 Task: Forward email with the signature Carlos Perez with the subject 'Request for clarification' from softage.1@softage.net to 'softage.2@softage.net' with the message 'Could you please provide feedback on the latest version of the marketing plan?'
Action: Mouse moved to (992, 212)
Screenshot: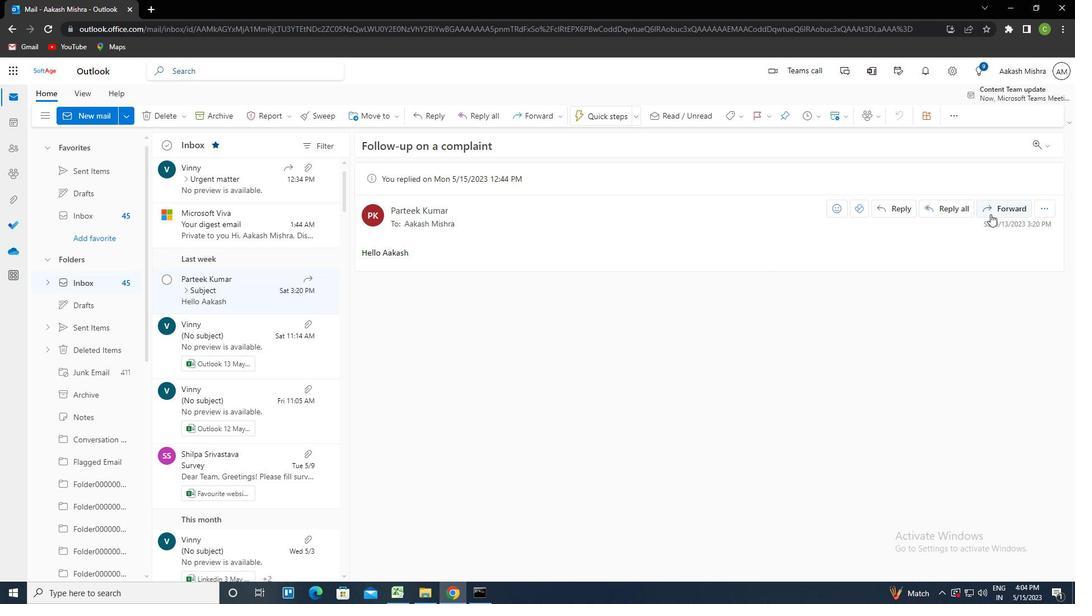 
Action: Mouse pressed left at (992, 212)
Screenshot: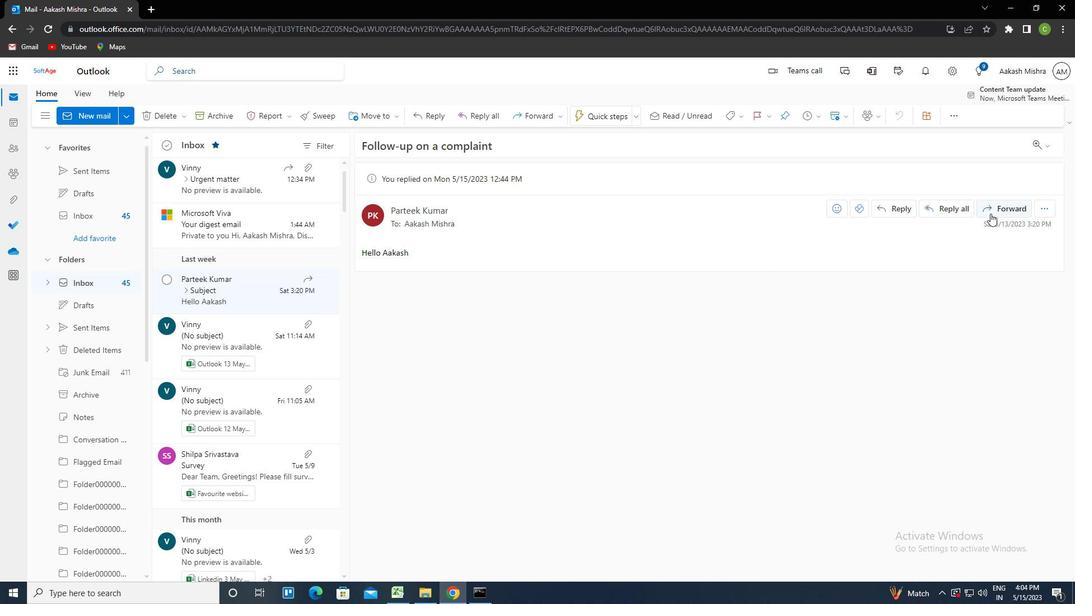 
Action: Mouse moved to (723, 118)
Screenshot: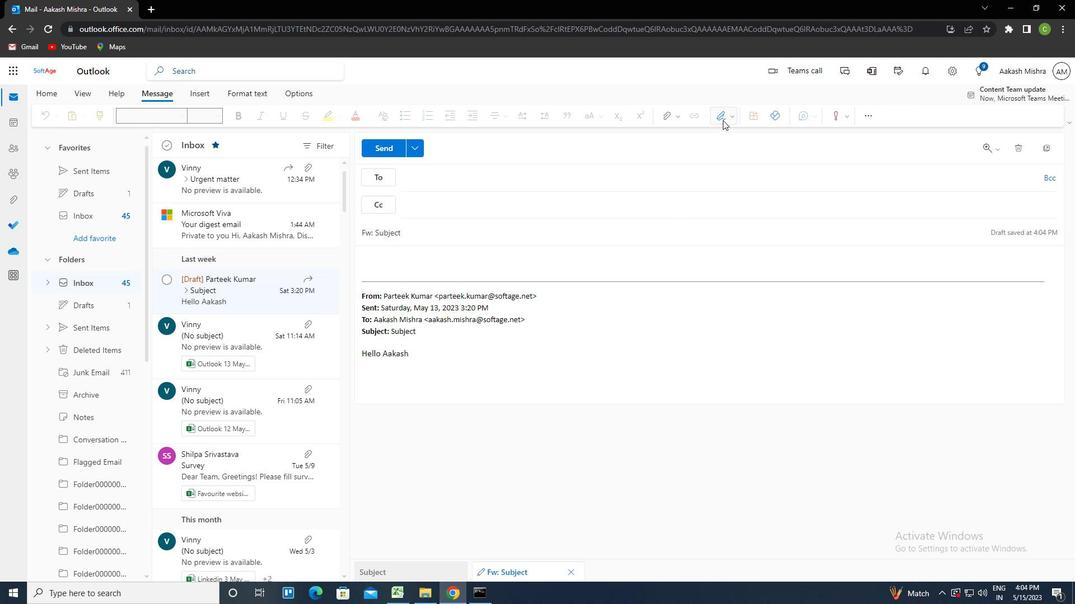 
Action: Mouse pressed left at (723, 118)
Screenshot: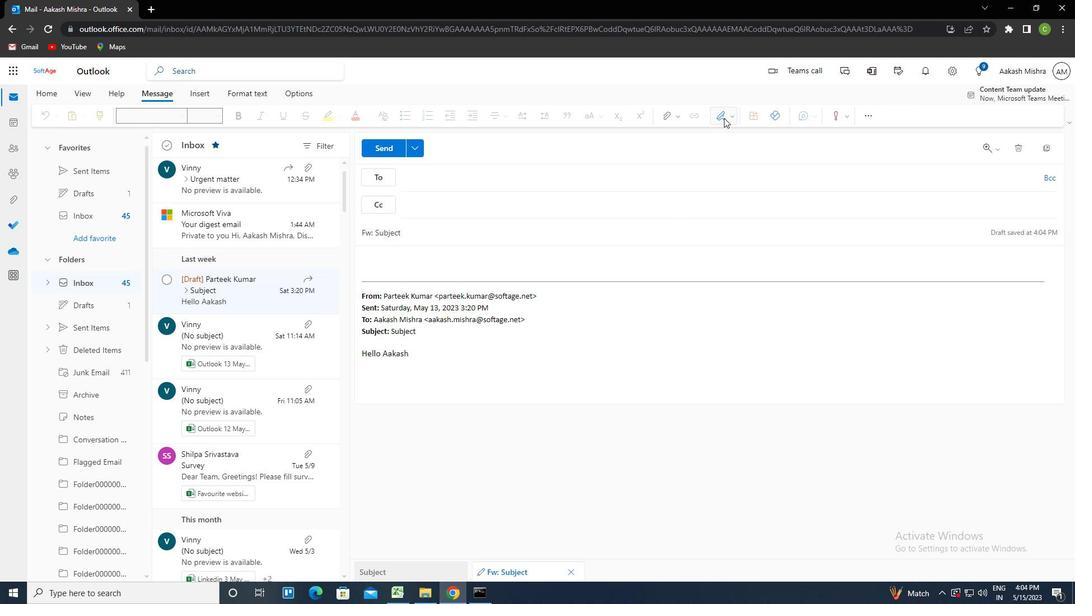
Action: Mouse moved to (708, 165)
Screenshot: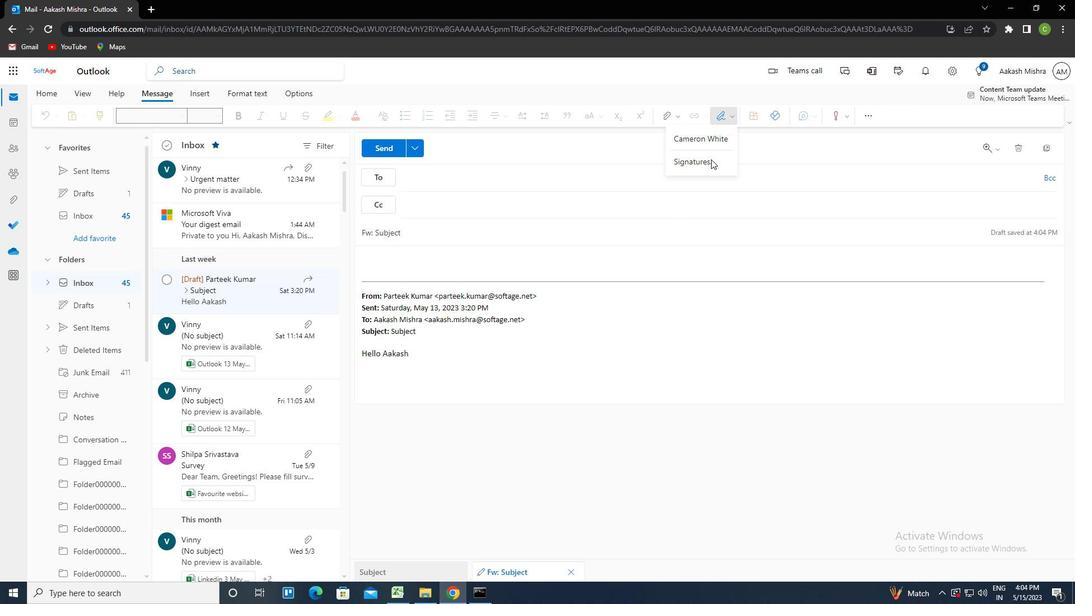 
Action: Mouse pressed left at (708, 165)
Screenshot: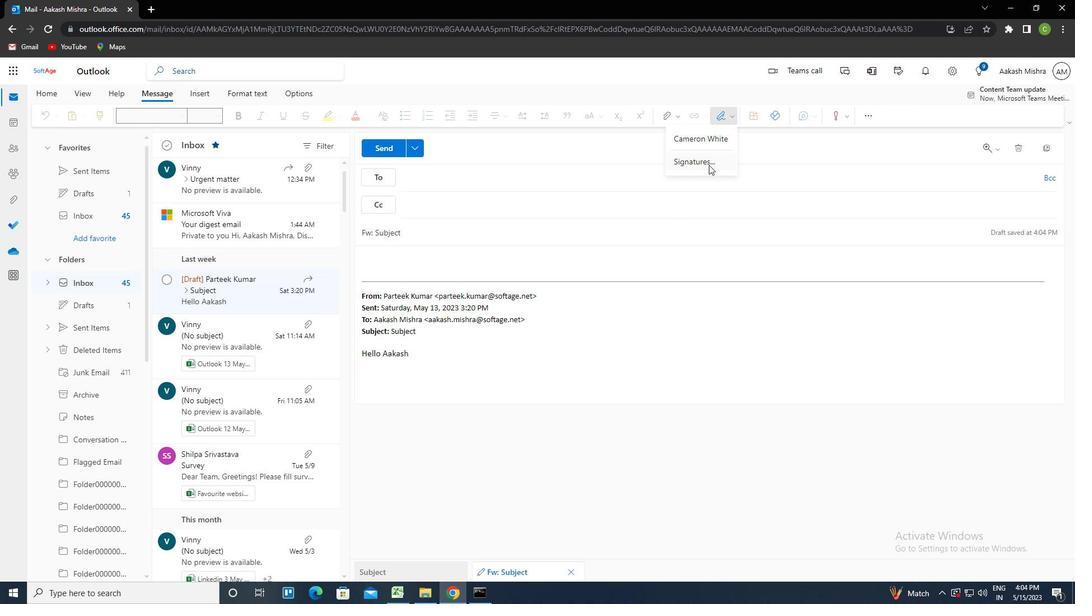 
Action: Mouse moved to (765, 207)
Screenshot: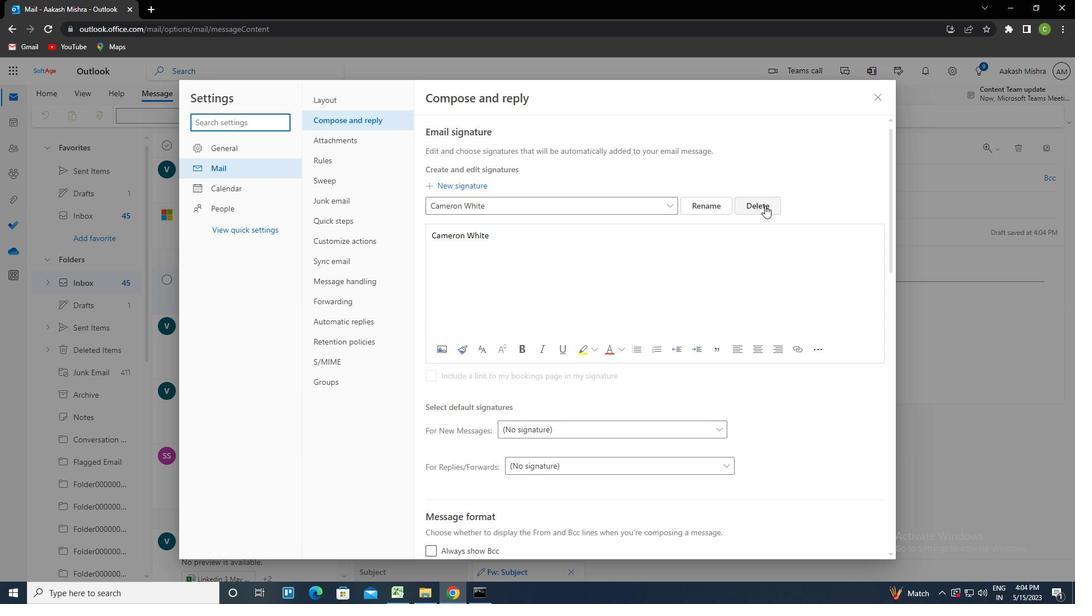 
Action: Mouse pressed left at (765, 207)
Screenshot: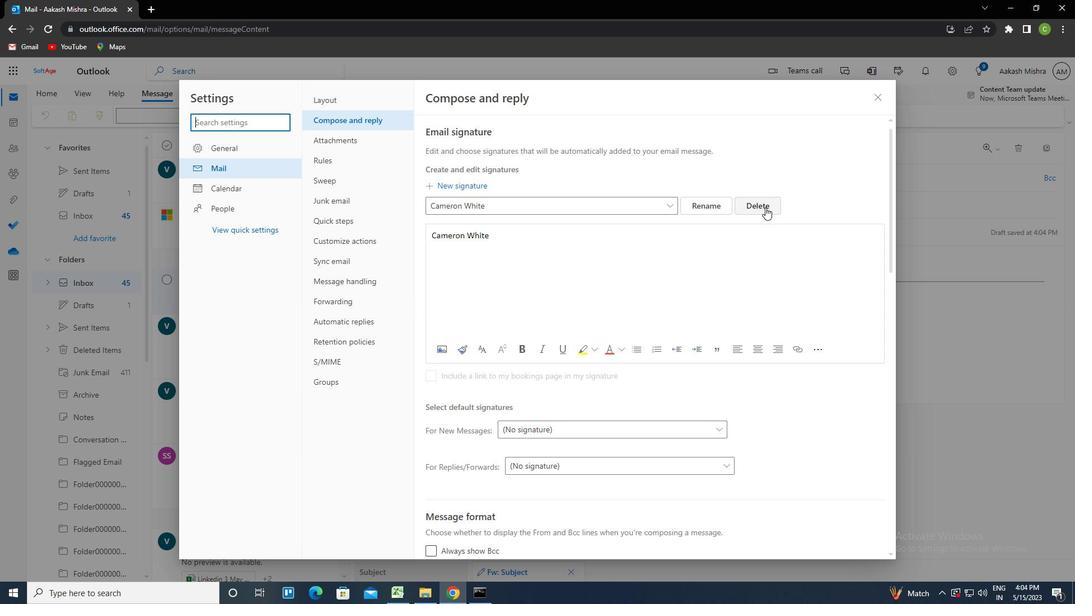 
Action: Mouse moved to (666, 212)
Screenshot: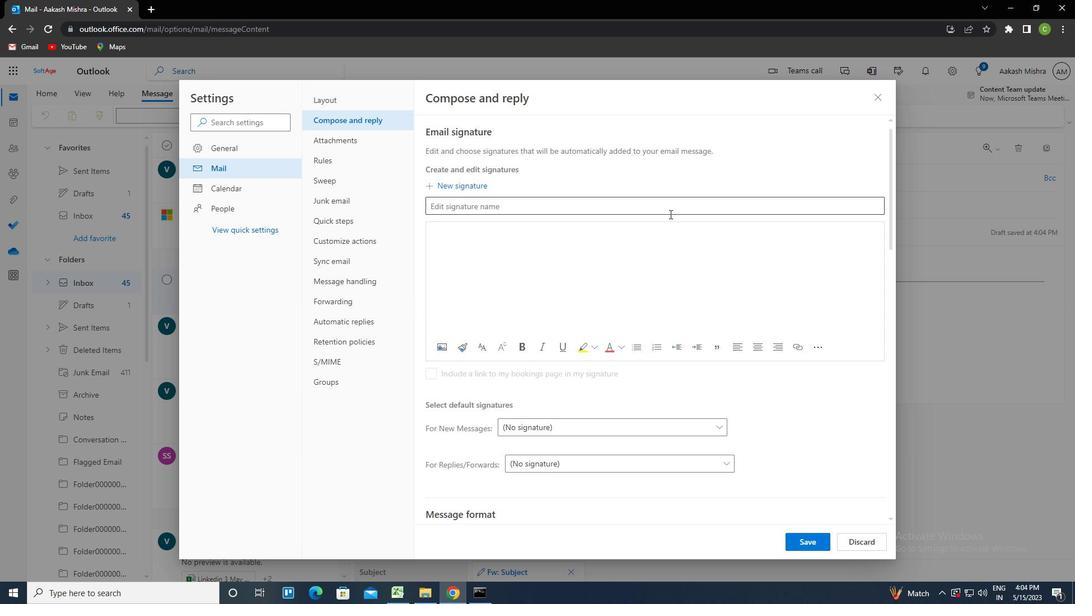 
Action: Mouse pressed left at (666, 212)
Screenshot: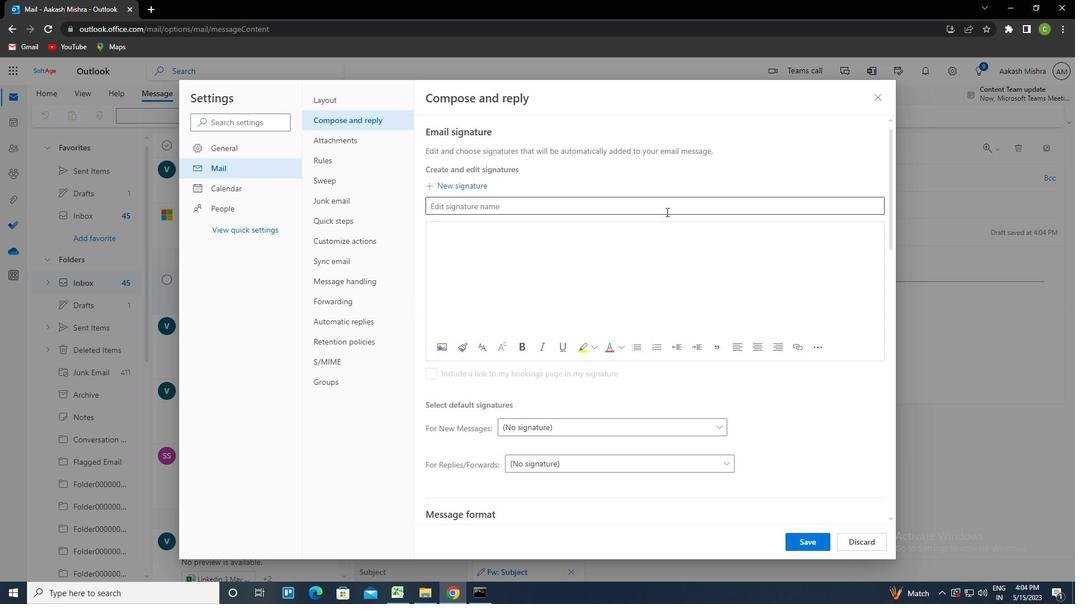 
Action: Key pressed <Key.caps_lock>c<Key.caps_lock>arlos<Key.space><Key.caps_lock>p<Key.caps_lock>erez<Key.tab><Key.caps_lock>c<Key.caps_lock>arloz<Key.space><Key.backspace><Key.backspace>s<Key.space><Key.caps_lock>p<Key.caps_lock>erez
Screenshot: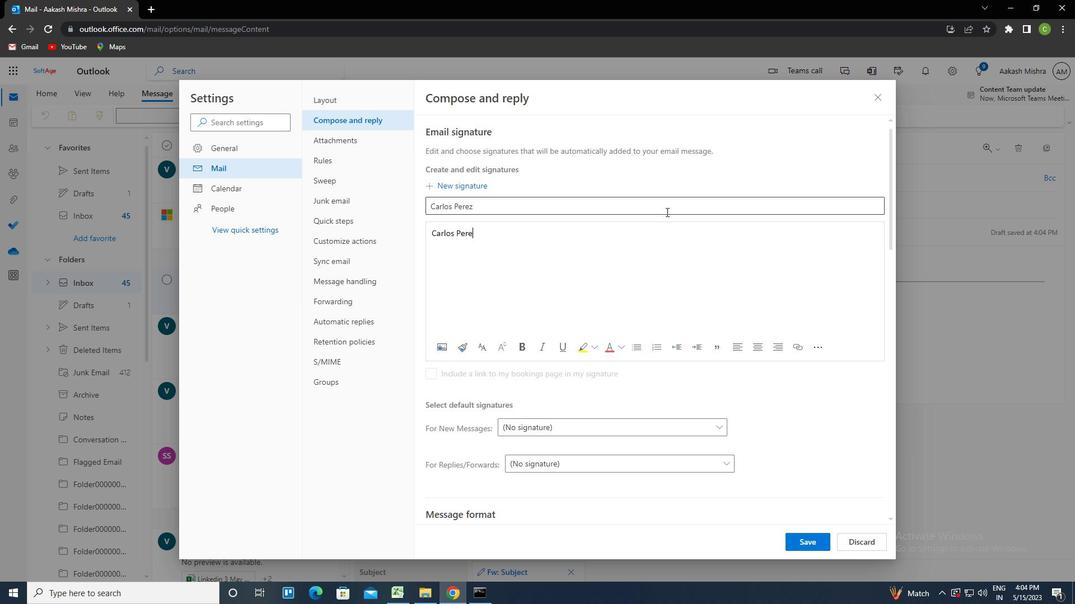 
Action: Mouse moved to (819, 543)
Screenshot: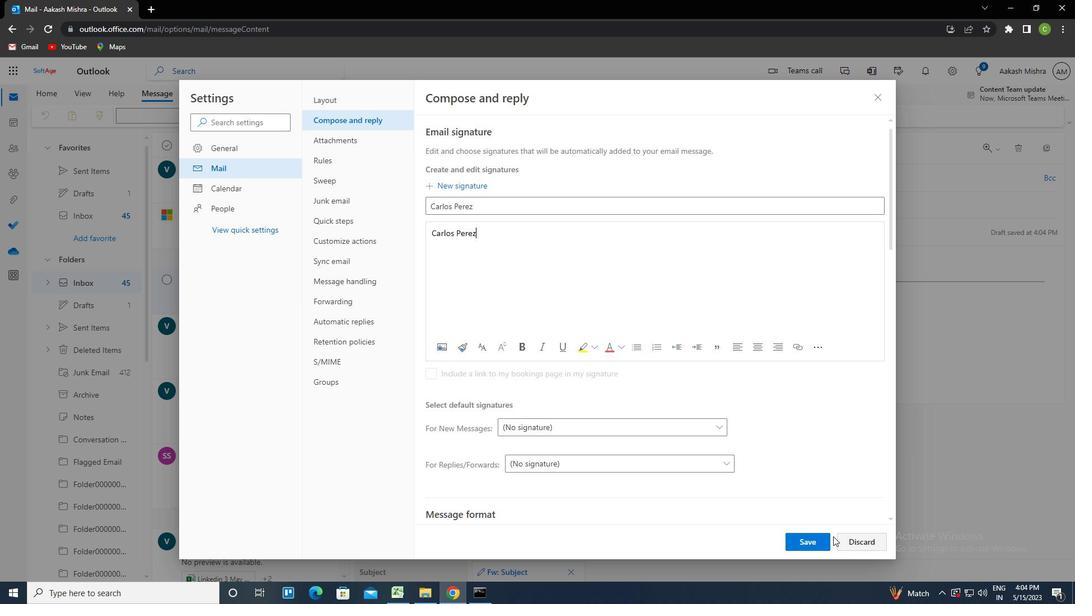
Action: Mouse pressed left at (819, 543)
Screenshot: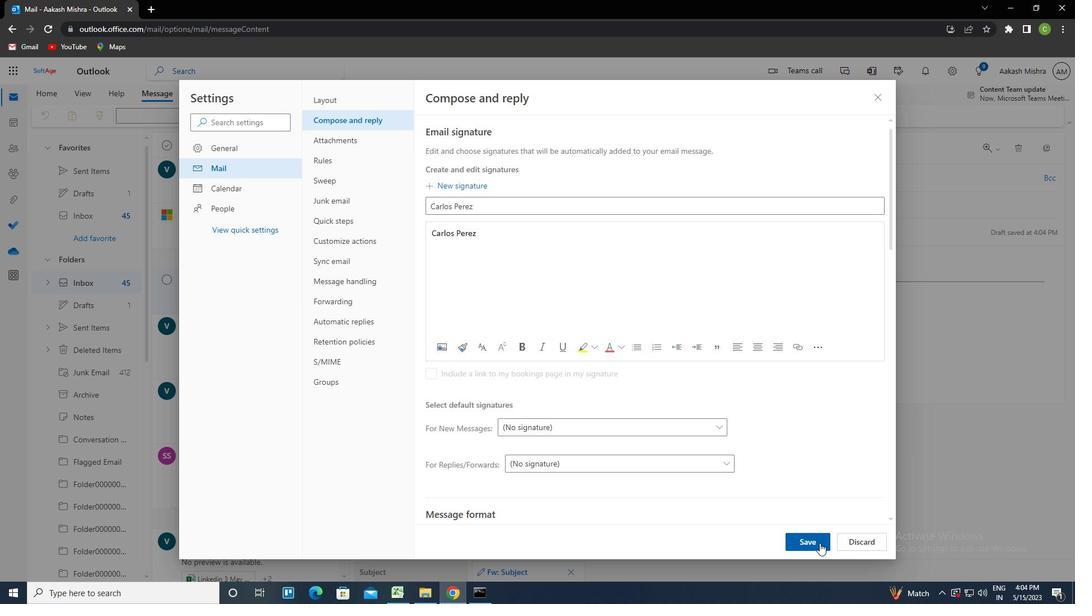 
Action: Mouse moved to (881, 100)
Screenshot: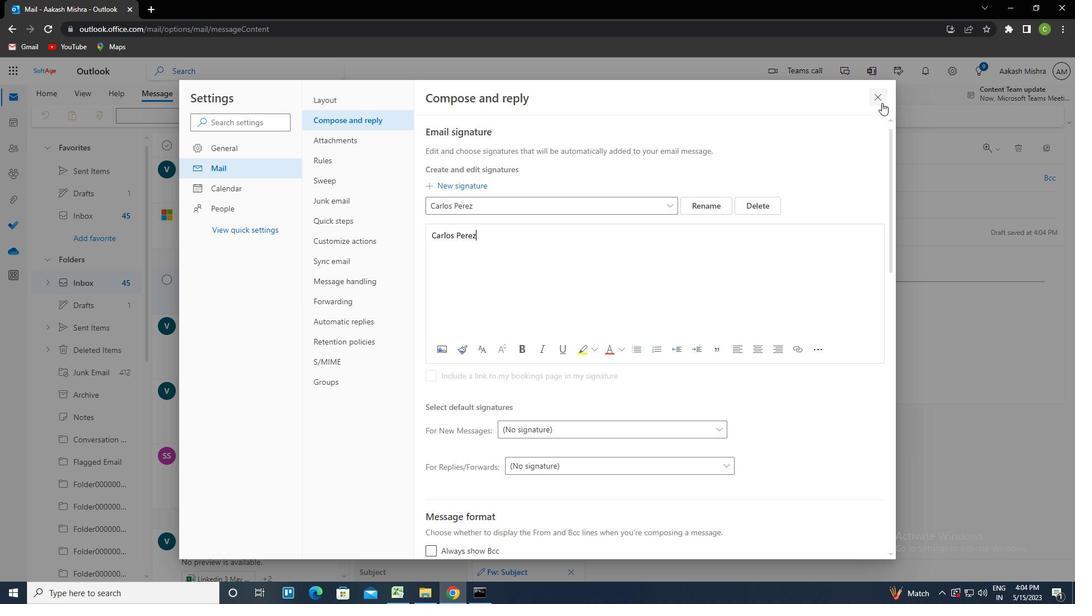 
Action: Mouse pressed left at (881, 100)
Screenshot: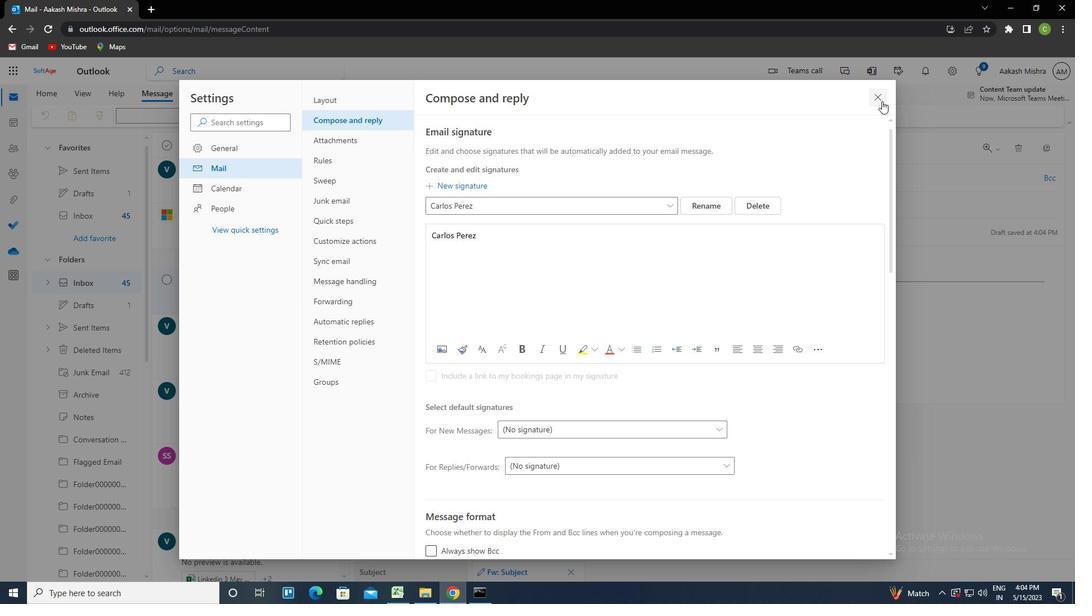 
Action: Mouse moved to (723, 118)
Screenshot: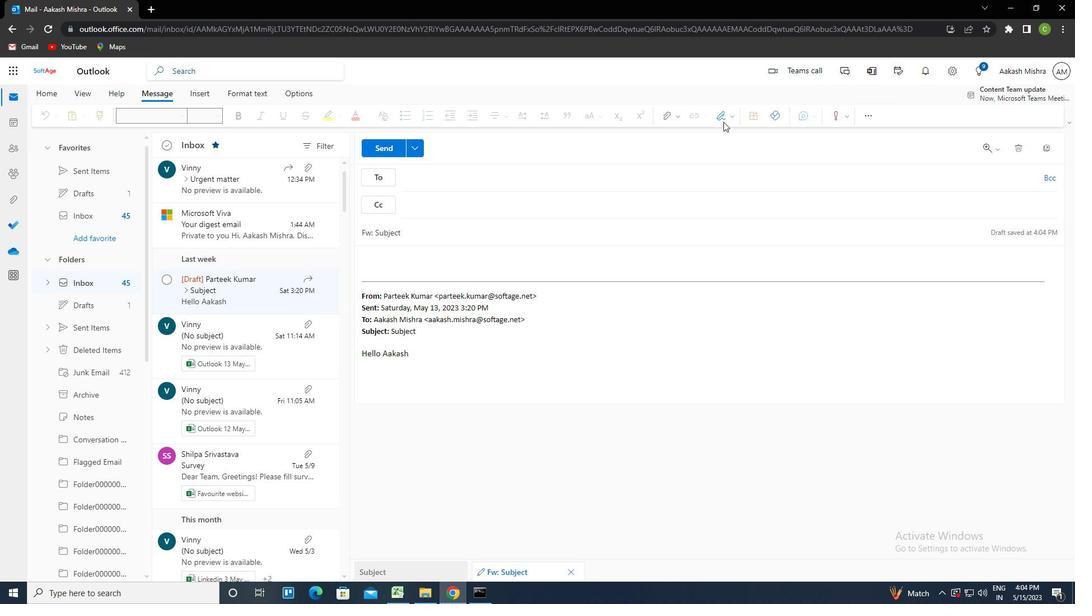 
Action: Mouse pressed left at (723, 118)
Screenshot: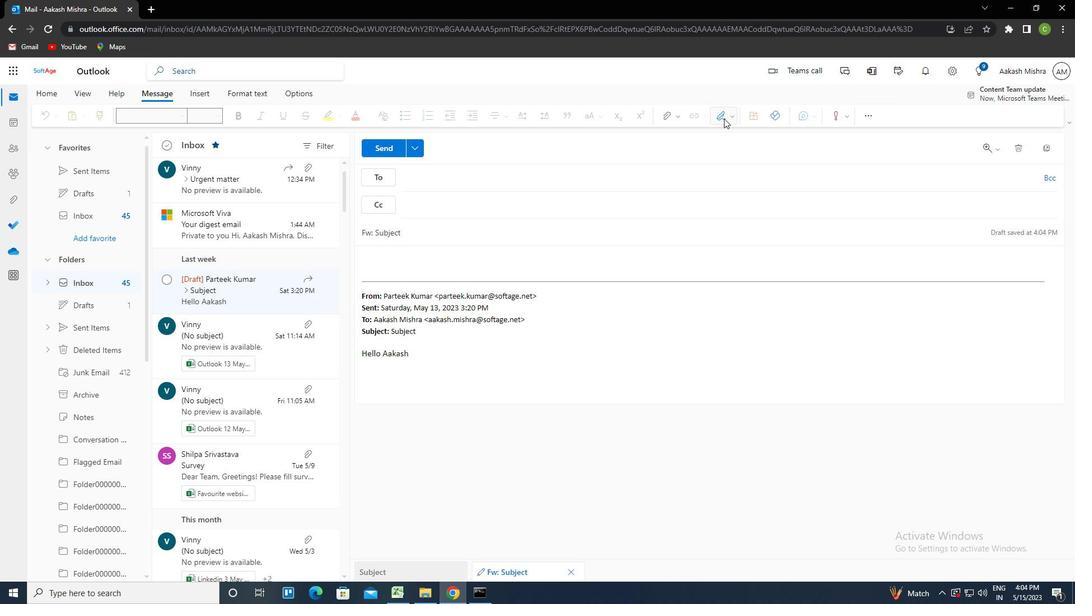 
Action: Mouse moved to (708, 142)
Screenshot: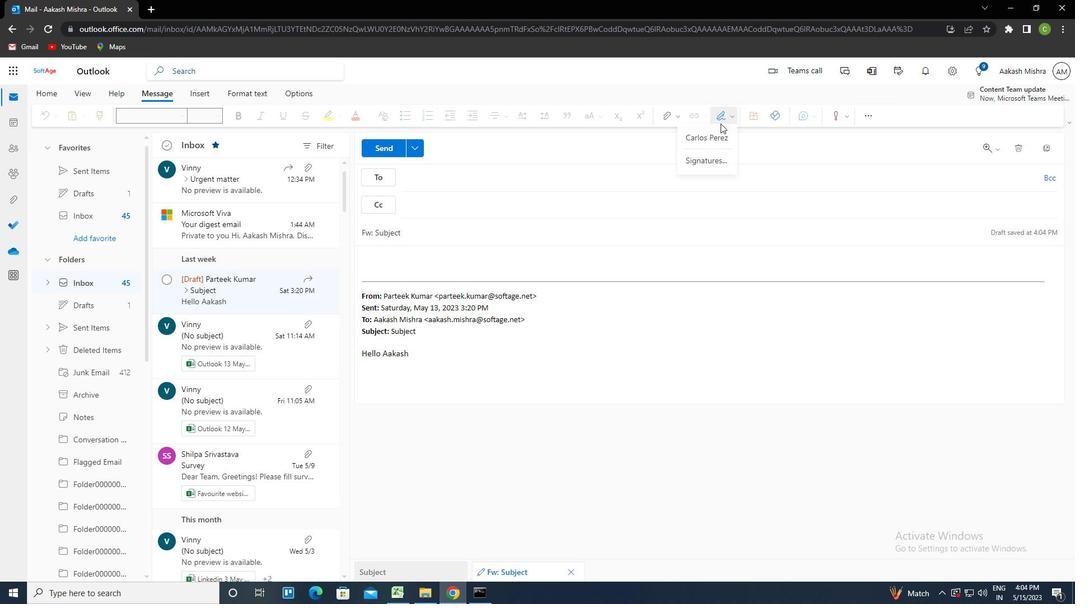 
Action: Mouse pressed left at (708, 142)
Screenshot: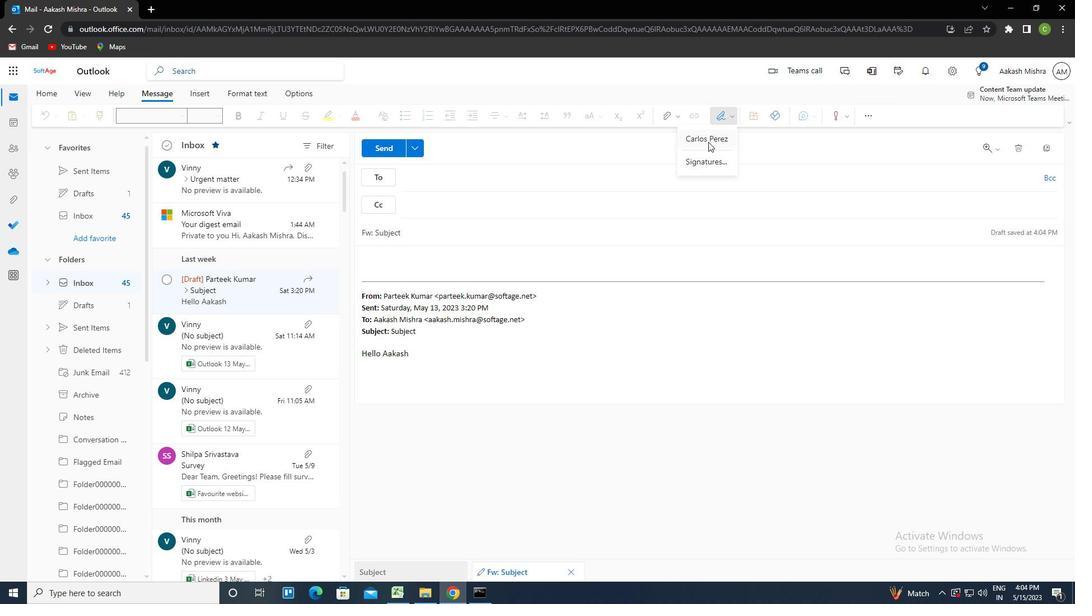
Action: Mouse moved to (446, 234)
Screenshot: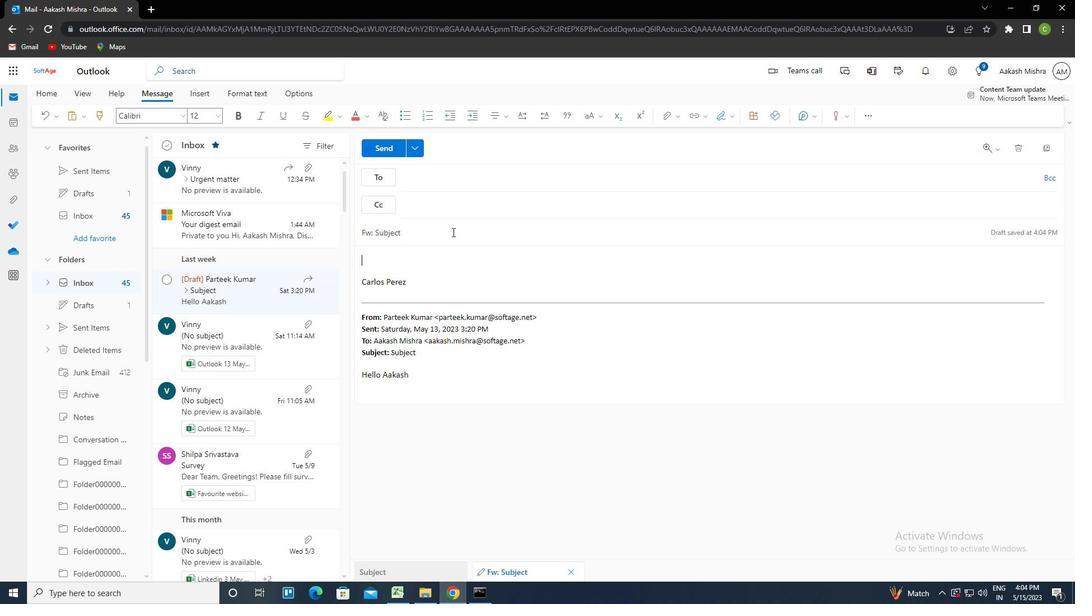 
Action: Mouse pressed left at (446, 234)
Screenshot: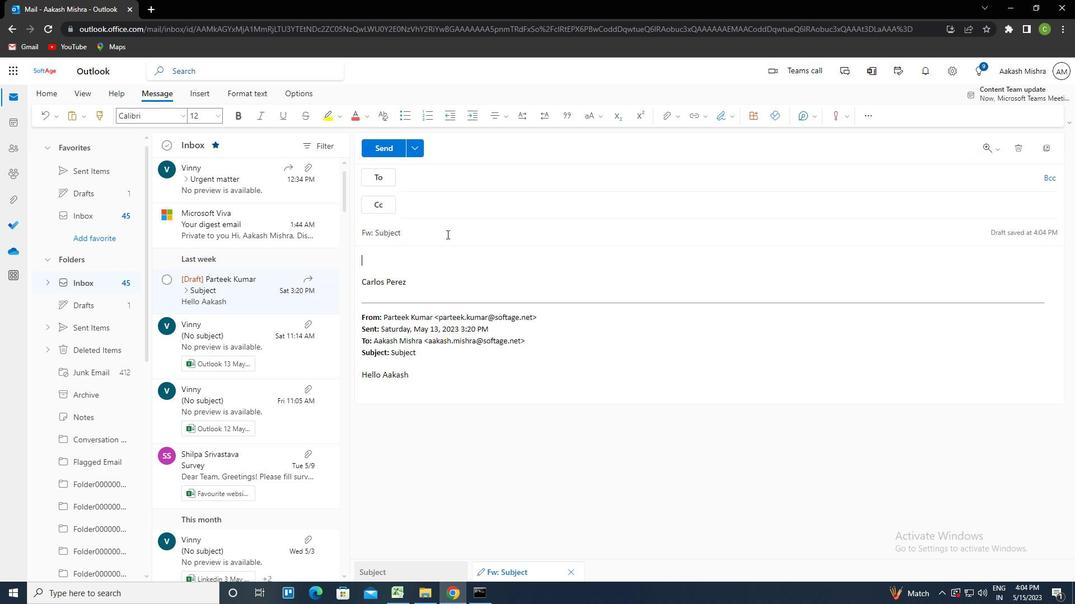 
Action: Mouse moved to (446, 234)
Screenshot: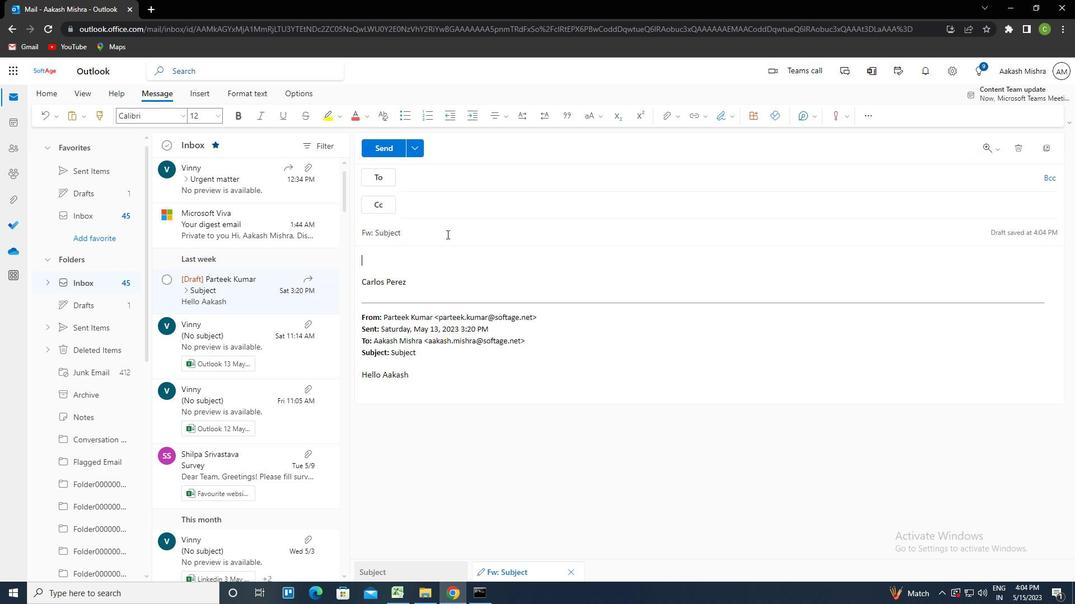 
Action: Key pressed <Key.shift><Key.left><Key.delete><Key.caps_lock>ctrl+R<Key.caps_lock>EQUEST<Key.space>FR<Key.backspace>OR<Key.space>CLARIFICATION
Screenshot: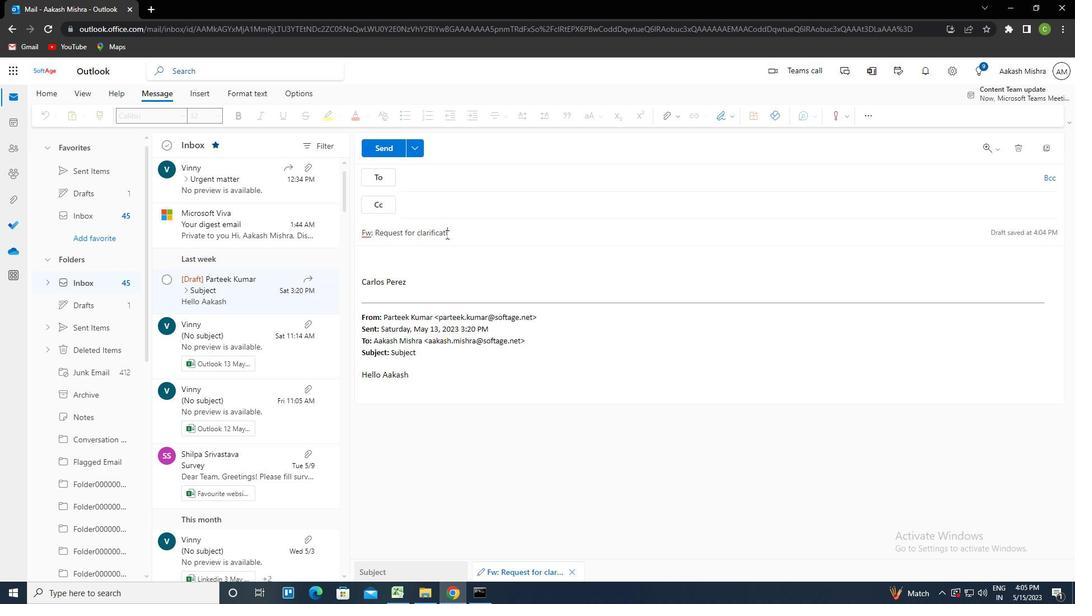 
Action: Mouse moved to (458, 179)
Screenshot: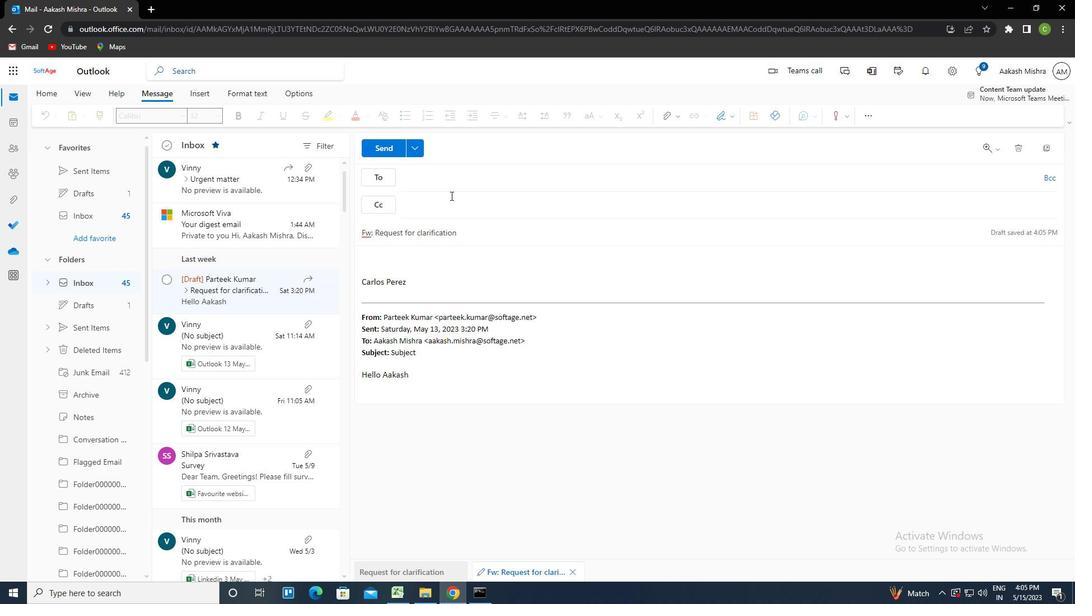 
Action: Mouse pressed left at (458, 179)
Screenshot: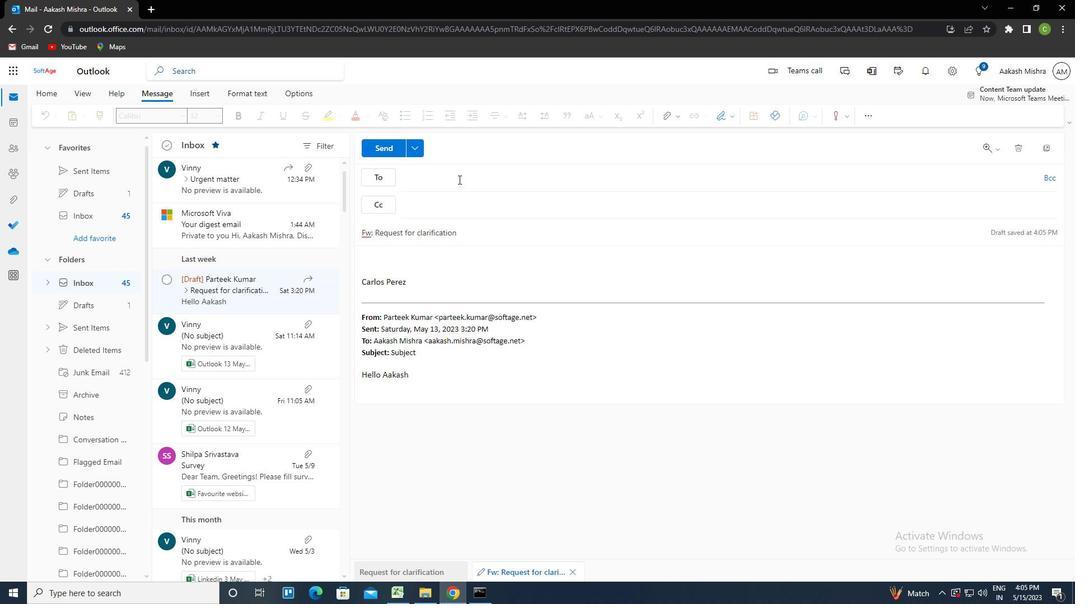 
Action: Key pressed SOFTAGE.2<Key.shift>@SOFTAGE.NET<Key.enter>
Screenshot: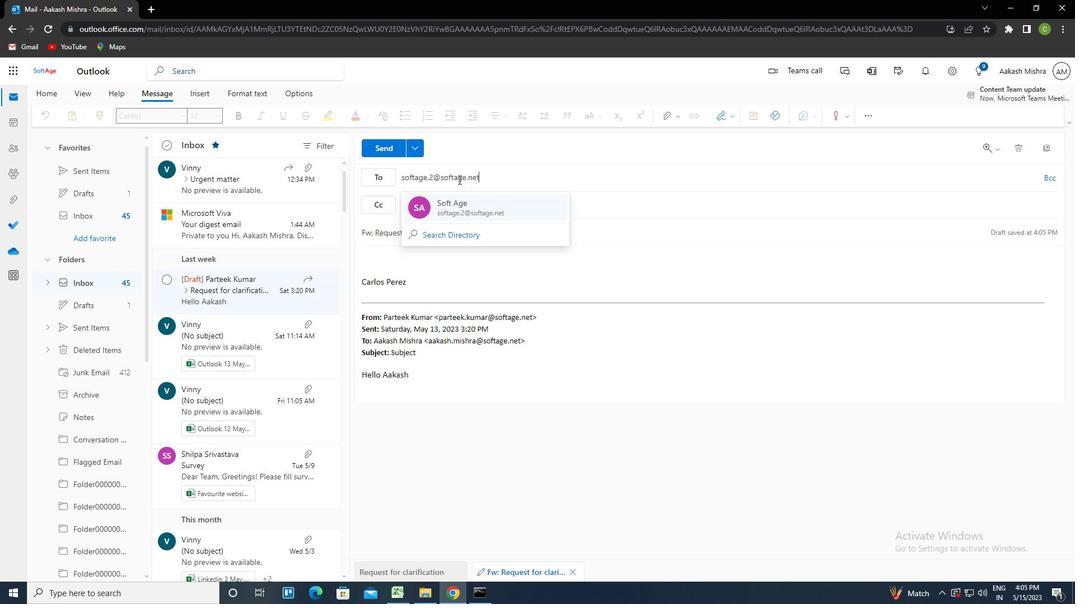 
Action: Mouse moved to (409, 260)
Screenshot: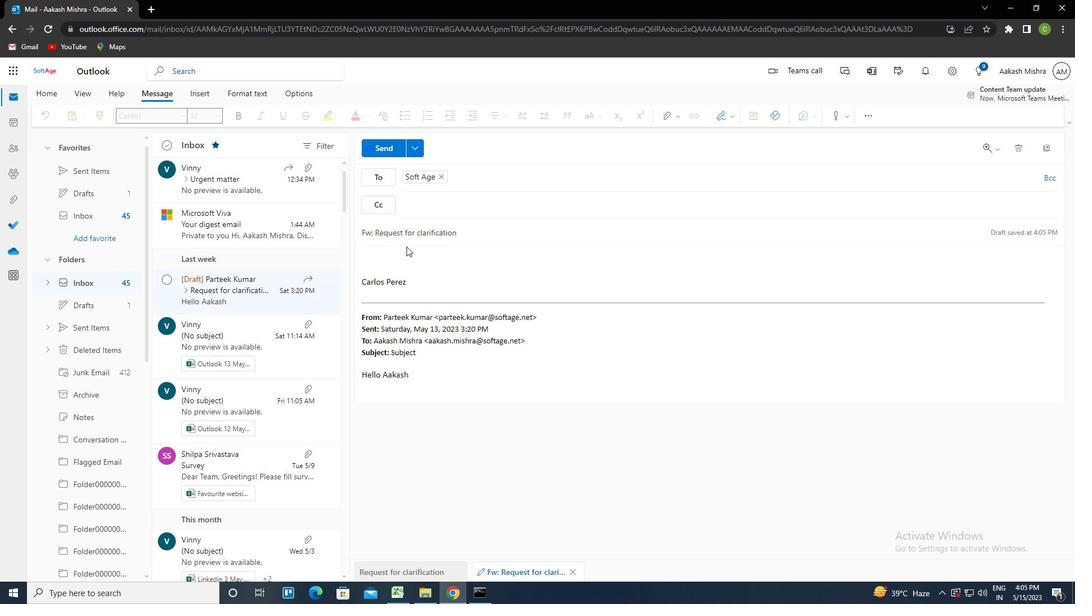 
Action: Mouse pressed left at (409, 260)
Screenshot: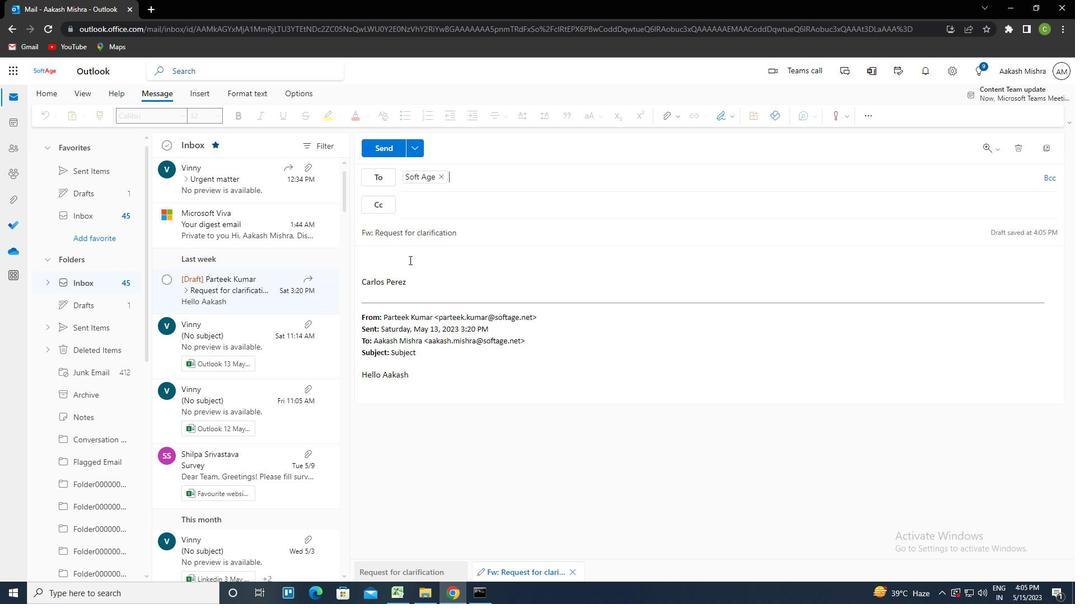 
Action: Key pressed <Key.caps_lock>C<Key.caps_lock>OULD<Key.space>YOU<Key.space>PLEASE<Key.space>PROVIDE<Key.space>FEEDBACK<Key.space>ON<Key.space>THE<Key.space>LATEST<Key.space>VERSION<Key.space>OF<Key.space>THE<Key.space>MARKETING<Key.space>PLAN<Key.shift_r>?
Screenshot: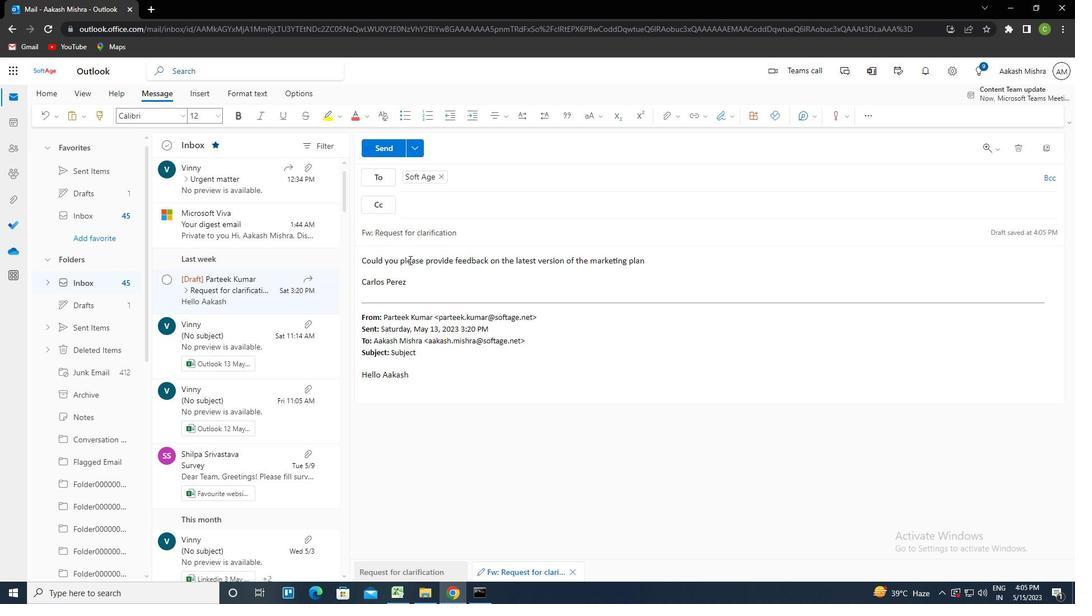 
Action: Mouse moved to (389, 148)
Screenshot: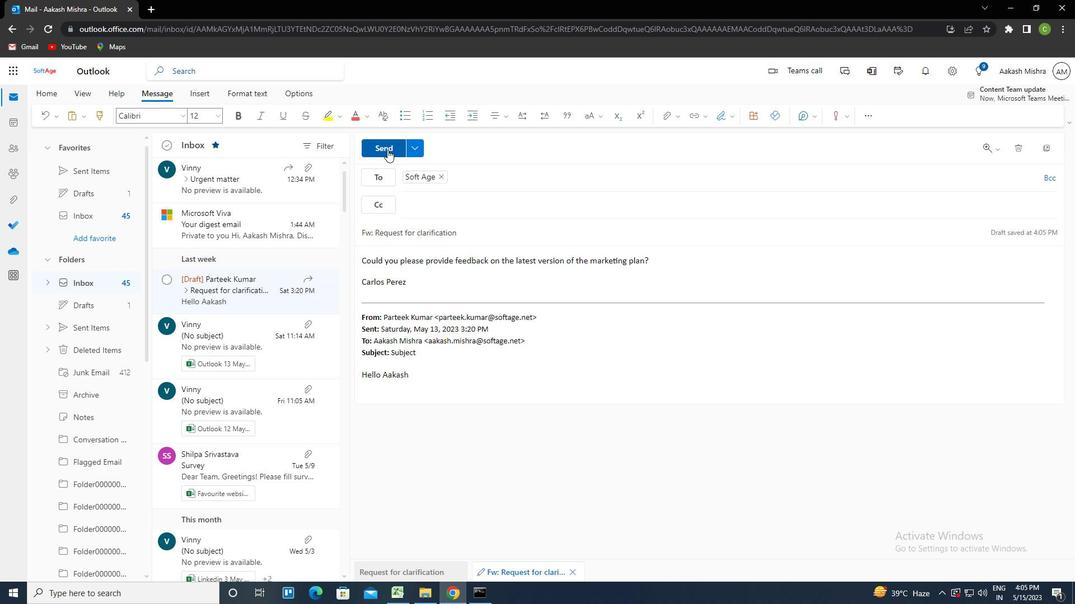 
Action: Mouse pressed left at (389, 148)
Screenshot: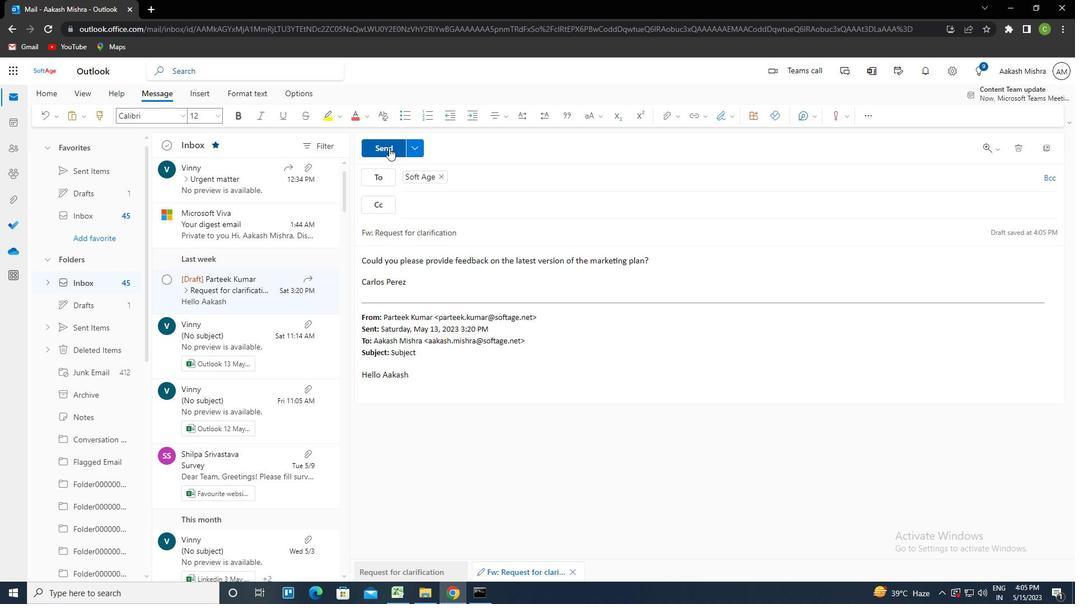
Action: Mouse moved to (481, 324)
Screenshot: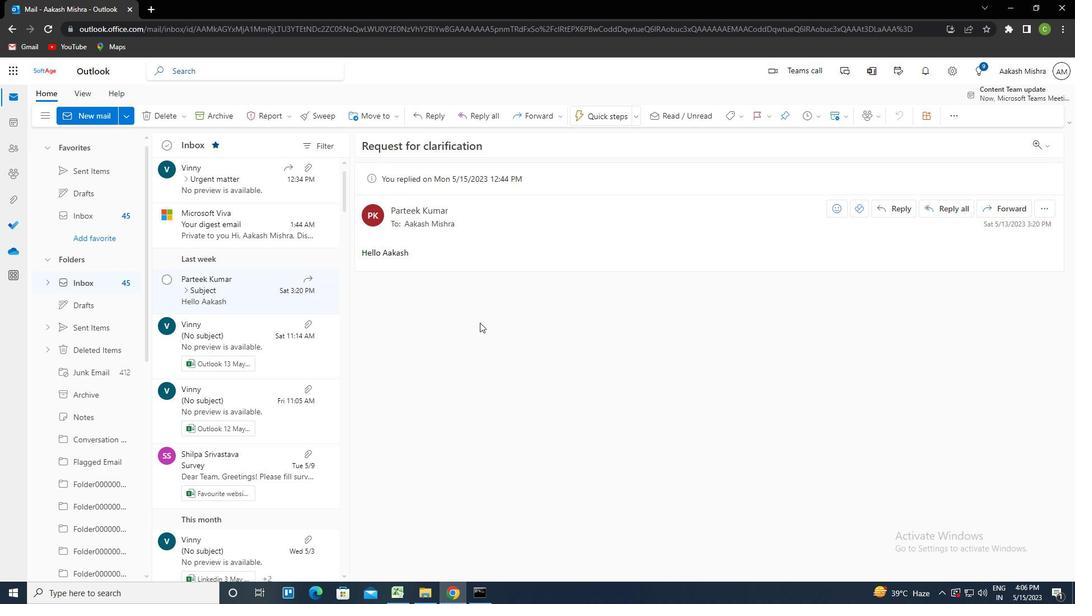 
